 Task: Create Board Newsletter Design Software to Workspace Corporate Legal Services. Create Board Sales Pipeline Forecasting to Workspace Corporate Legal Services. Create Board Content Marketing Podcast Creation and Promotion Strategy to Workspace Corporate Legal Services
Action: Mouse moved to (453, 99)
Screenshot: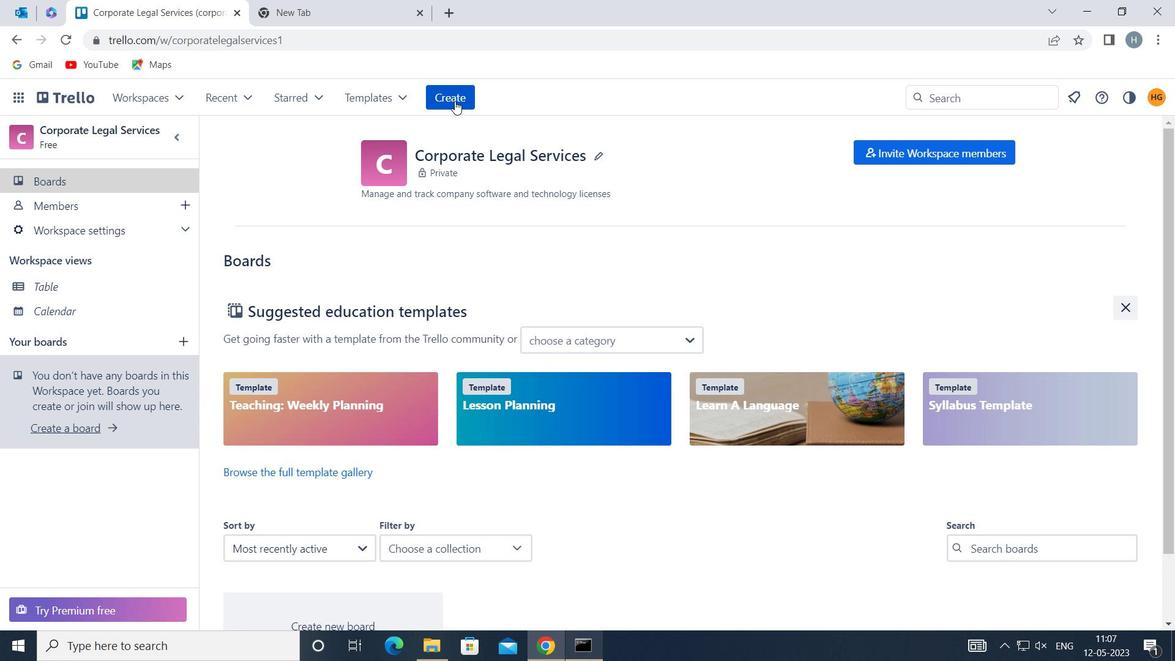
Action: Mouse pressed left at (453, 99)
Screenshot: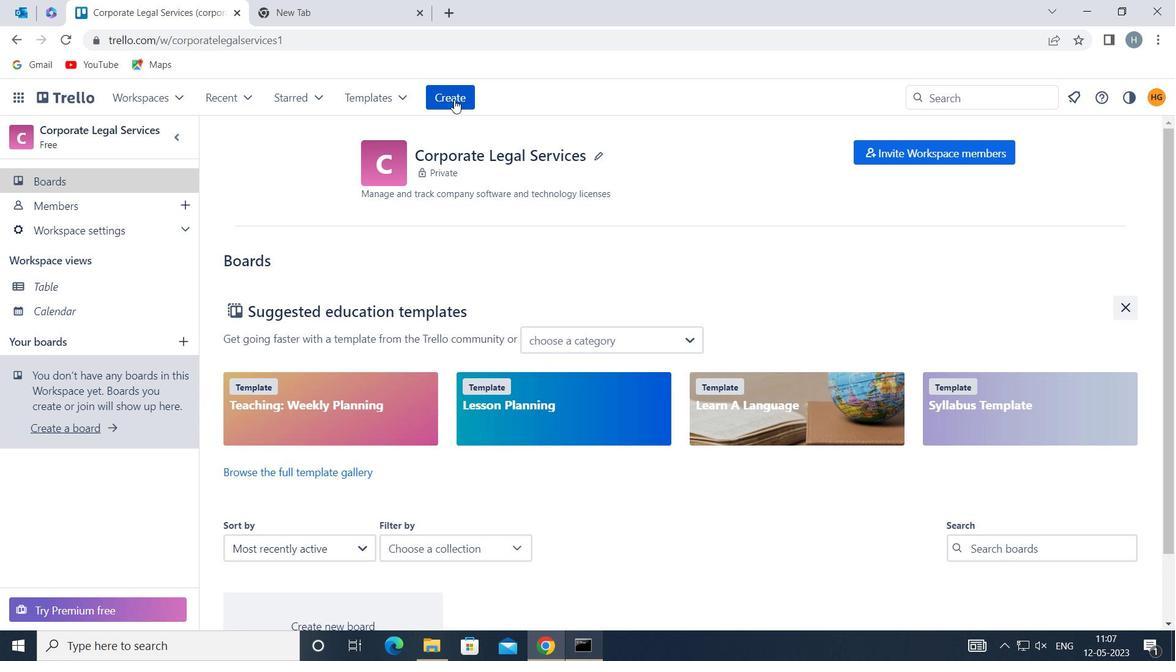 
Action: Mouse moved to (504, 148)
Screenshot: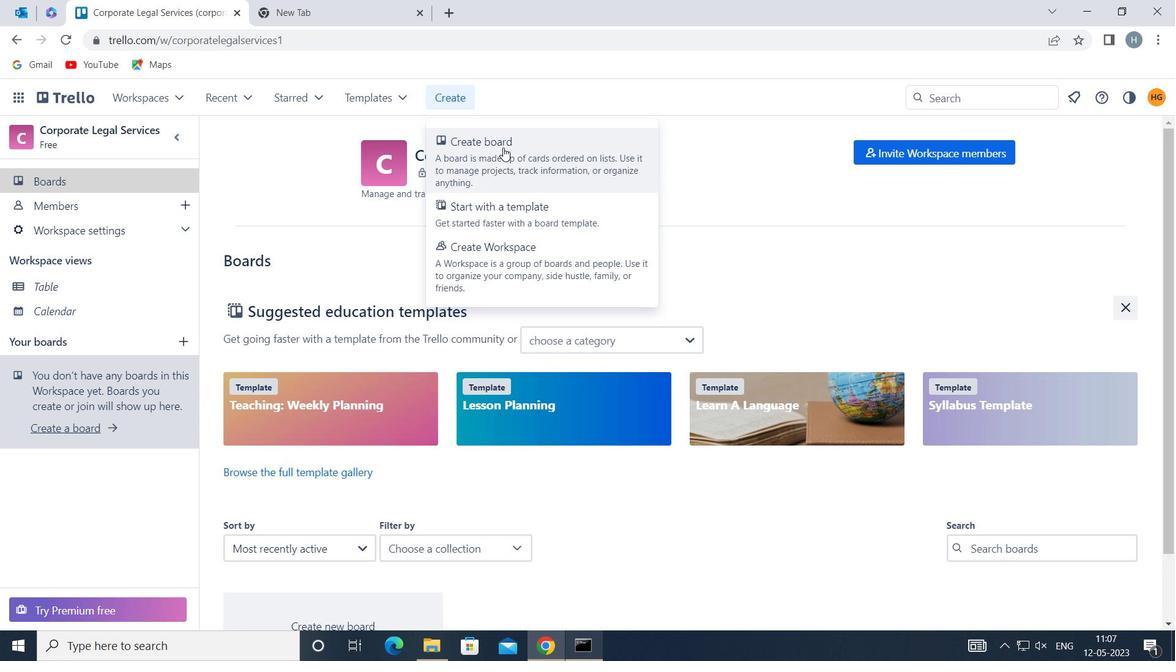 
Action: Mouse pressed left at (504, 148)
Screenshot: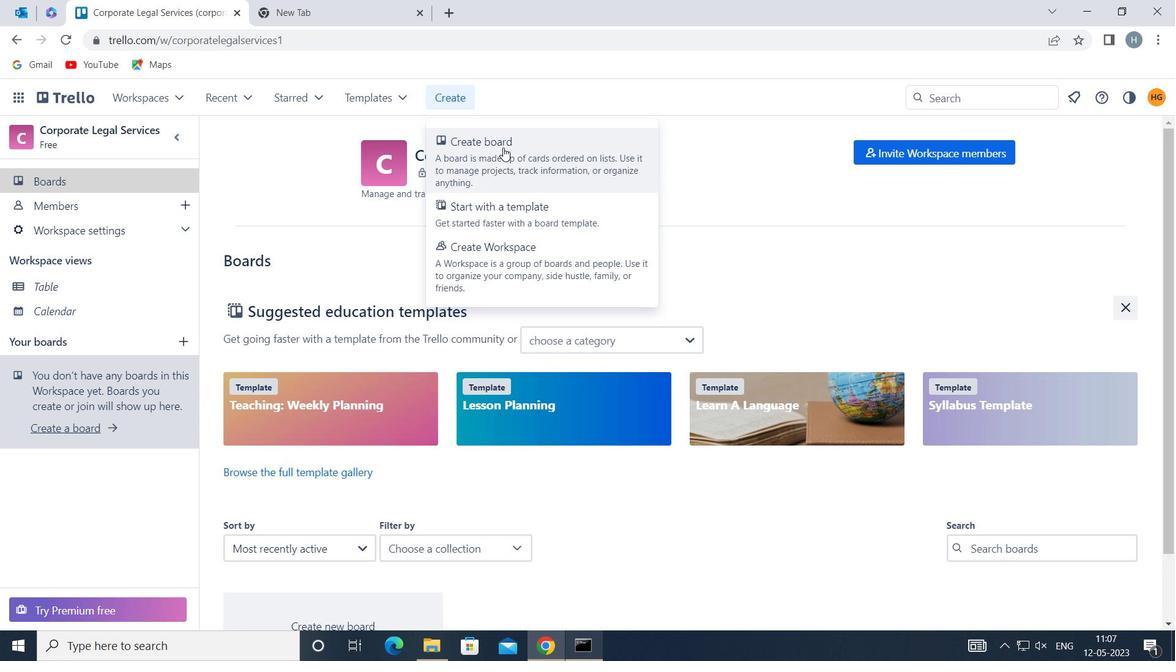 
Action: Mouse moved to (538, 349)
Screenshot: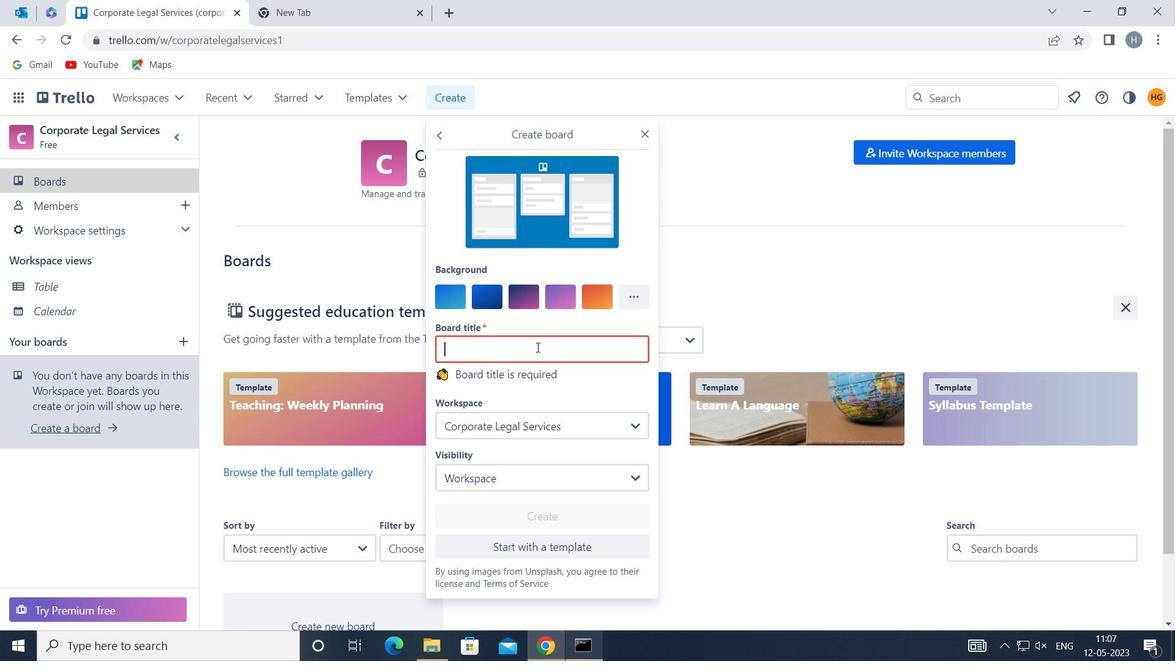 
Action: Mouse pressed left at (538, 349)
Screenshot: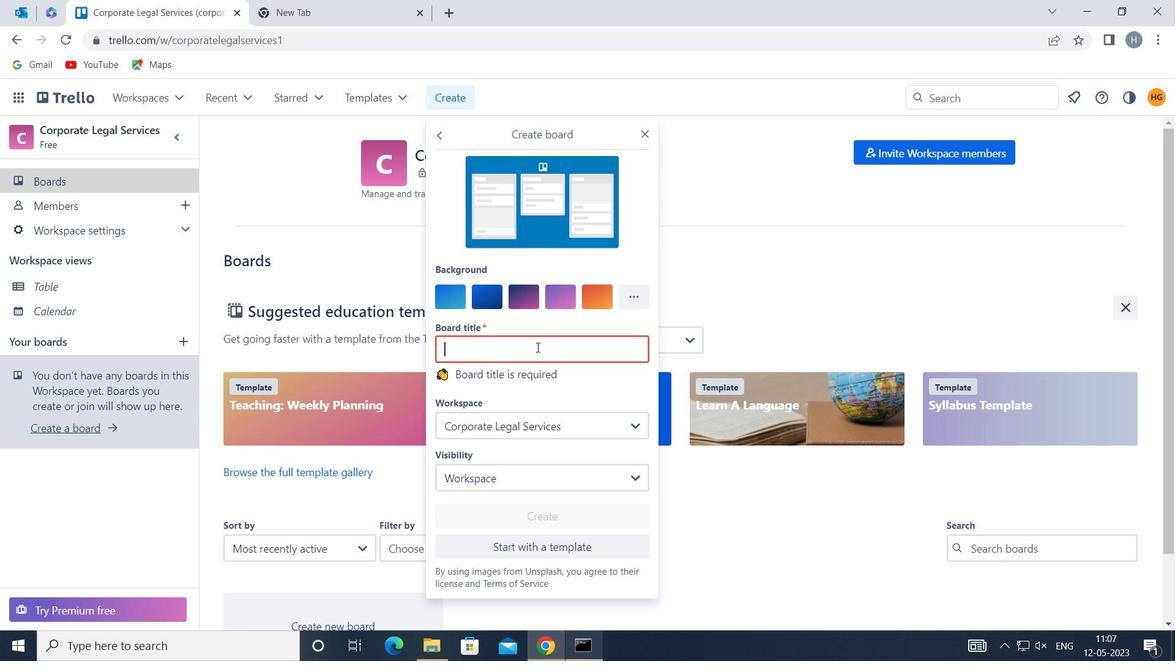 
Action: Mouse moved to (538, 349)
Screenshot: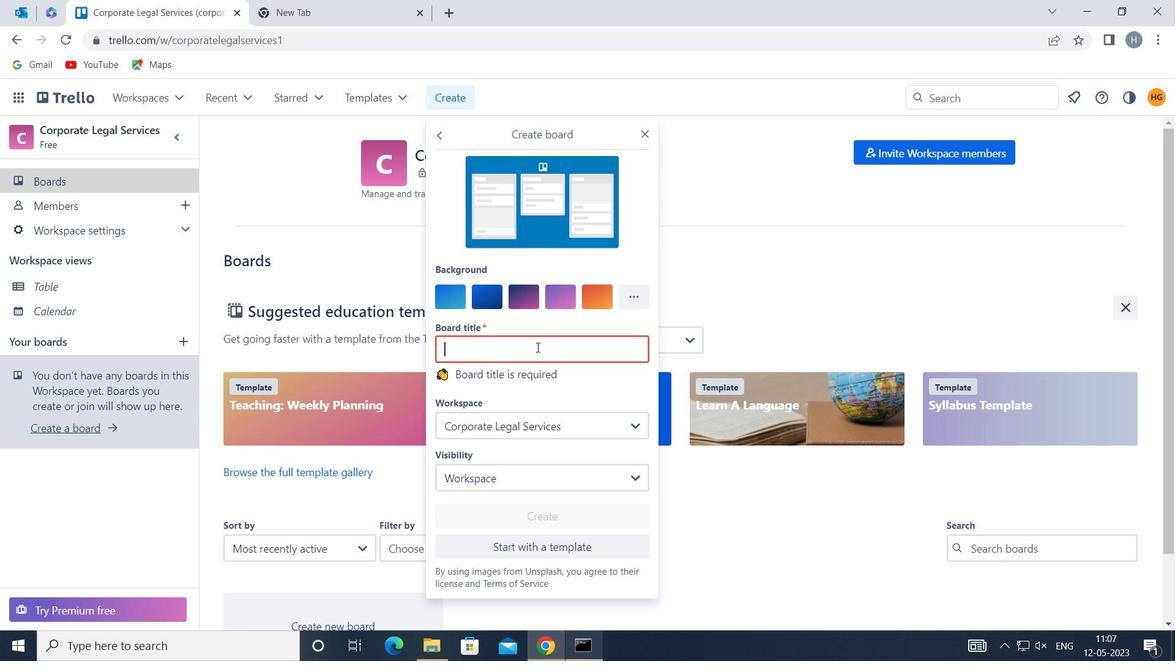 
Action: Key pressed <Key.shift>NEWSLETTER
Screenshot: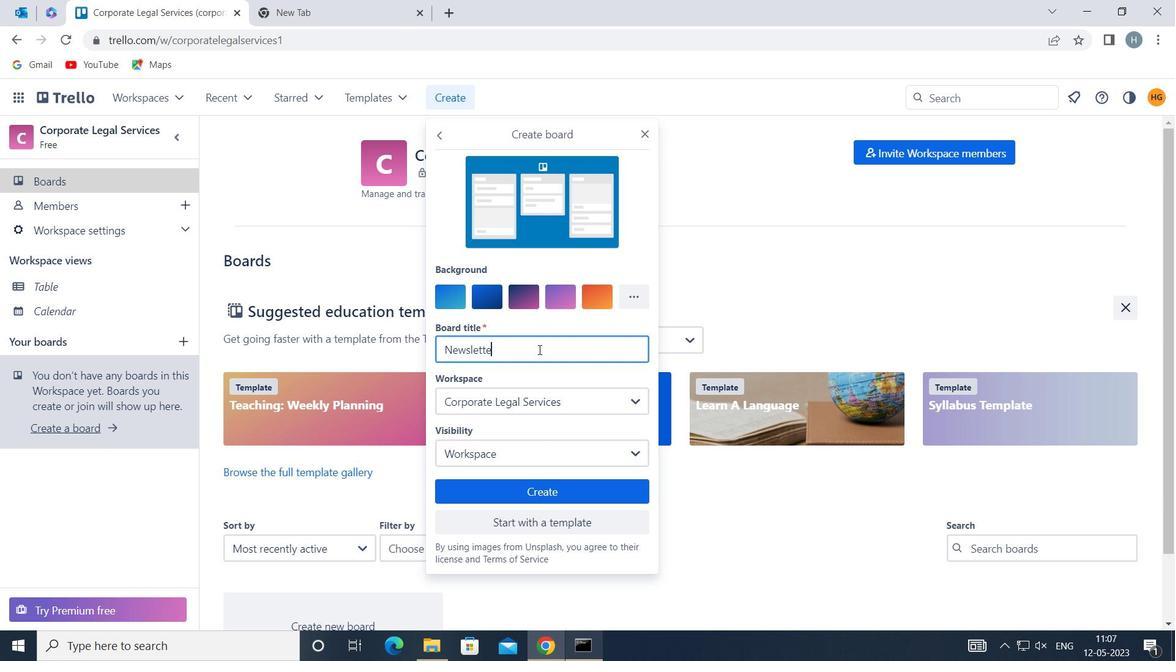 
Action: Mouse moved to (534, 351)
Screenshot: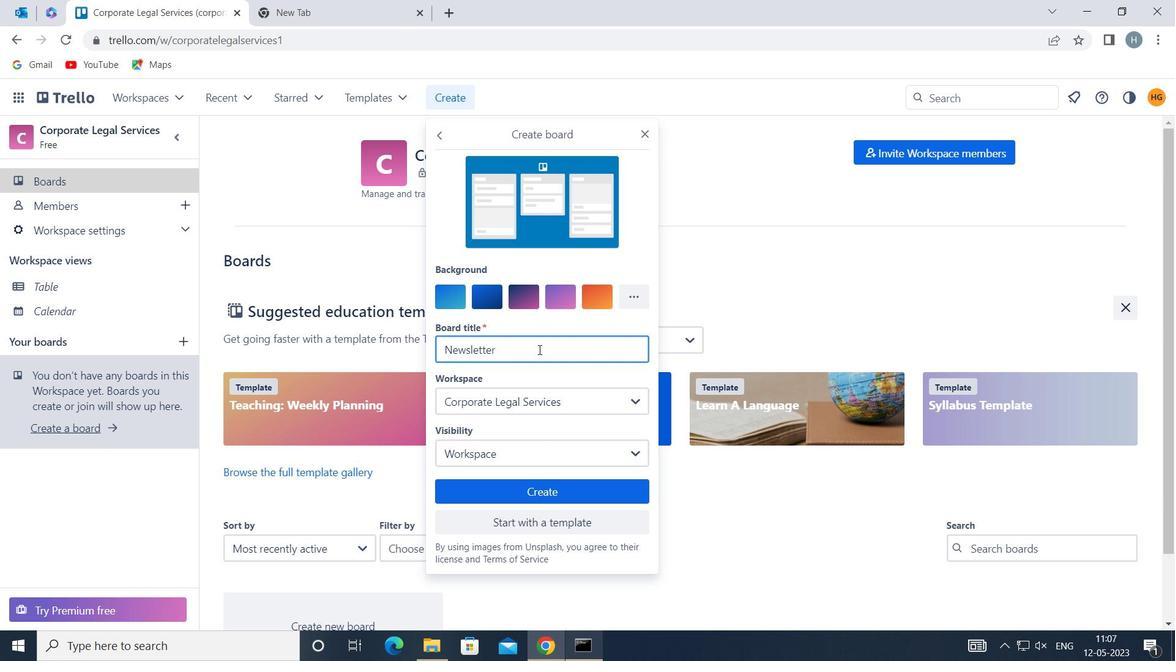 
Action: Key pressed <Key.space><Key.shift>DESIGN<Key.space><Key.shift>SOFTWARE
Screenshot: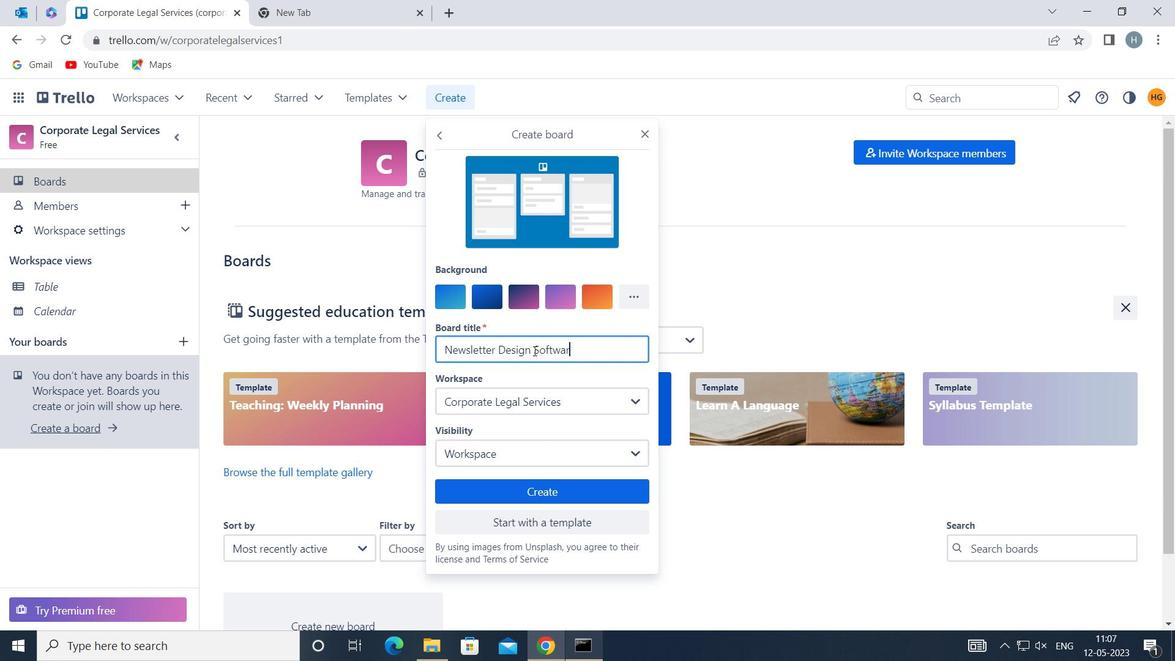
Action: Mouse moved to (579, 486)
Screenshot: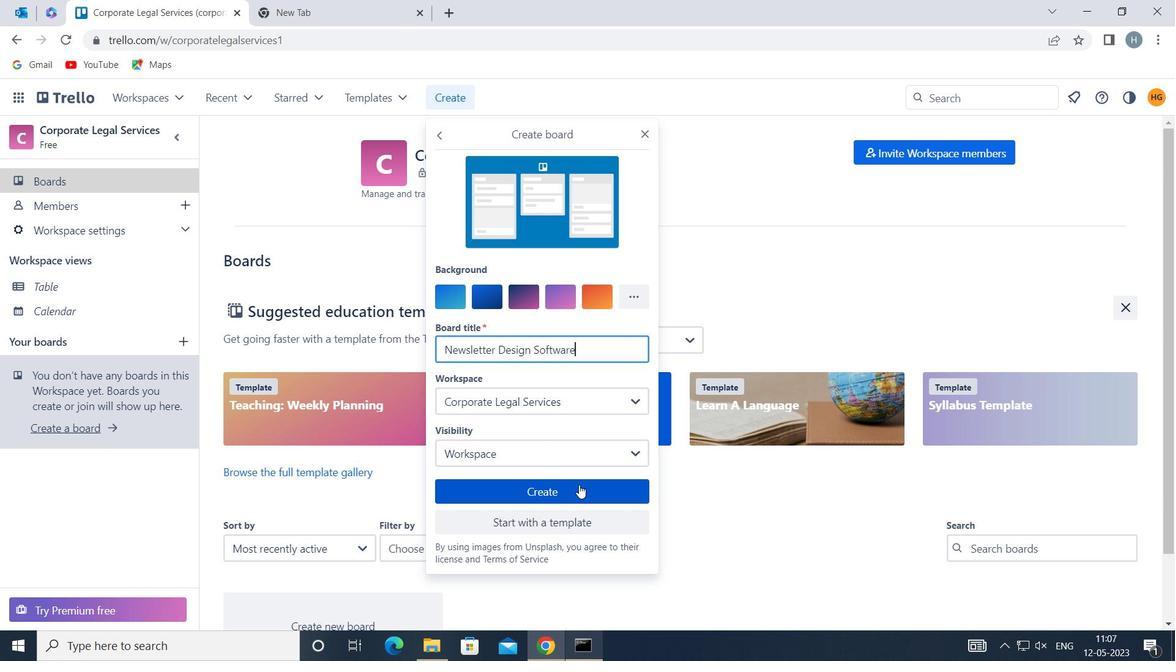 
Action: Mouse pressed left at (579, 486)
Screenshot: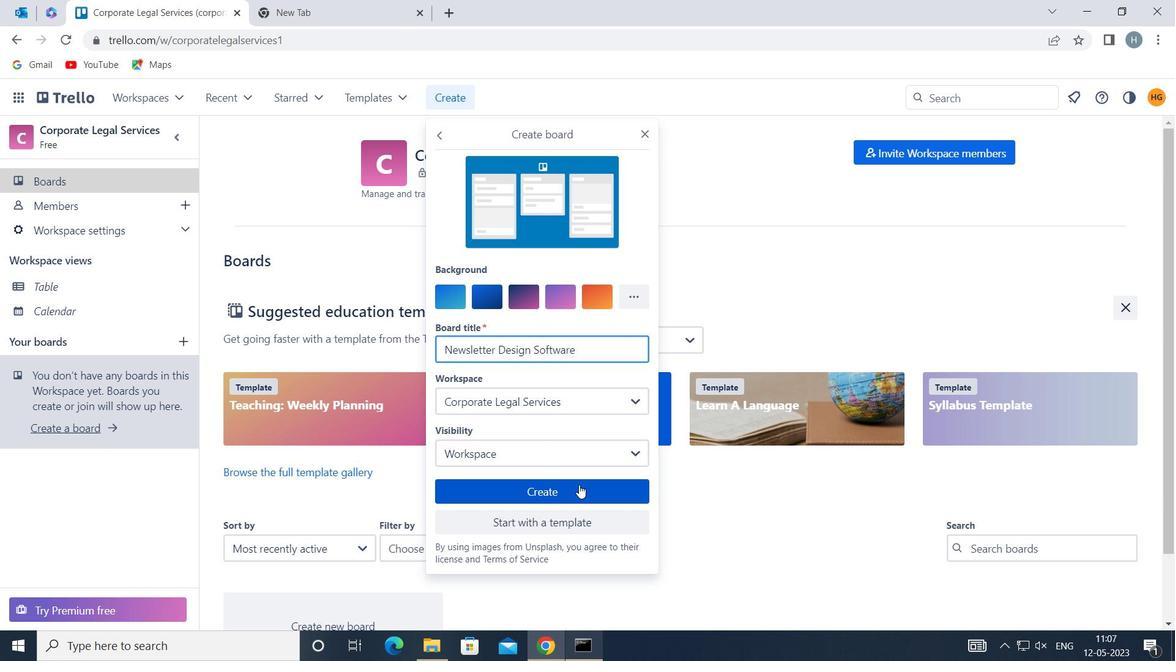 
Action: Mouse moved to (445, 96)
Screenshot: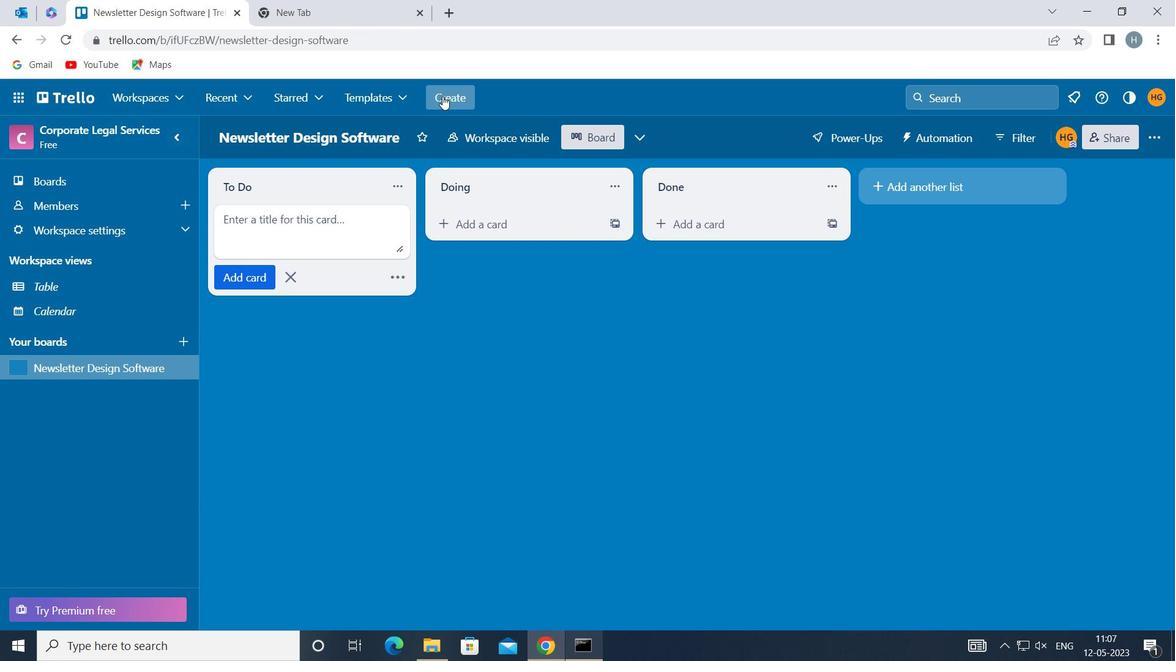 
Action: Mouse pressed left at (445, 96)
Screenshot: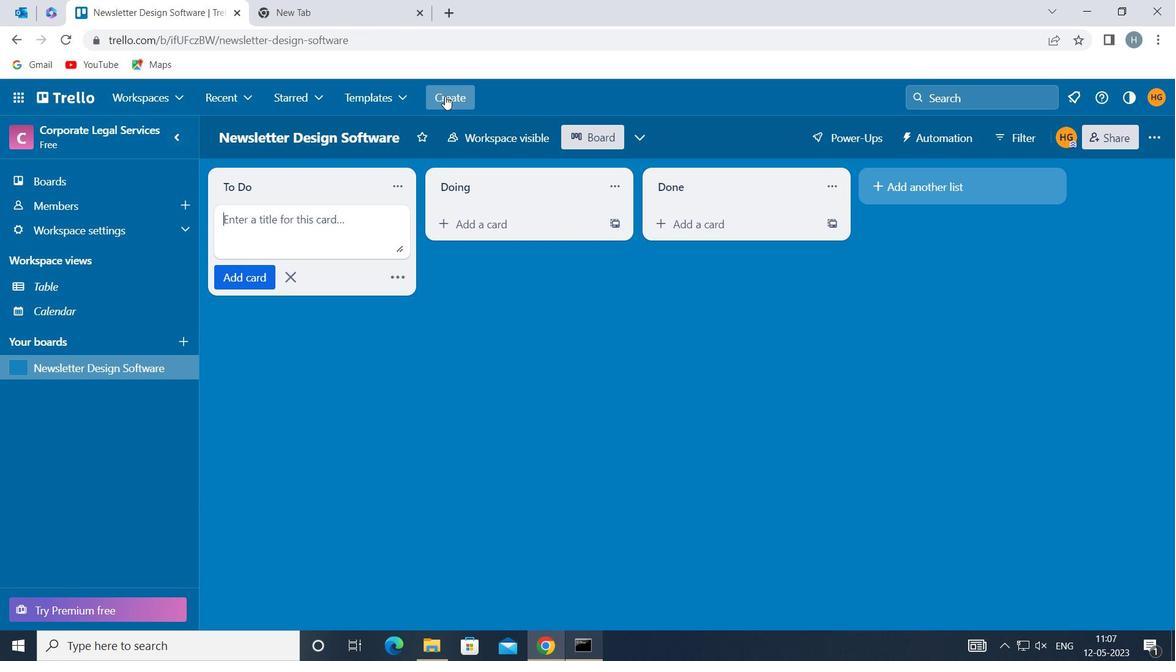 
Action: Mouse moved to (481, 153)
Screenshot: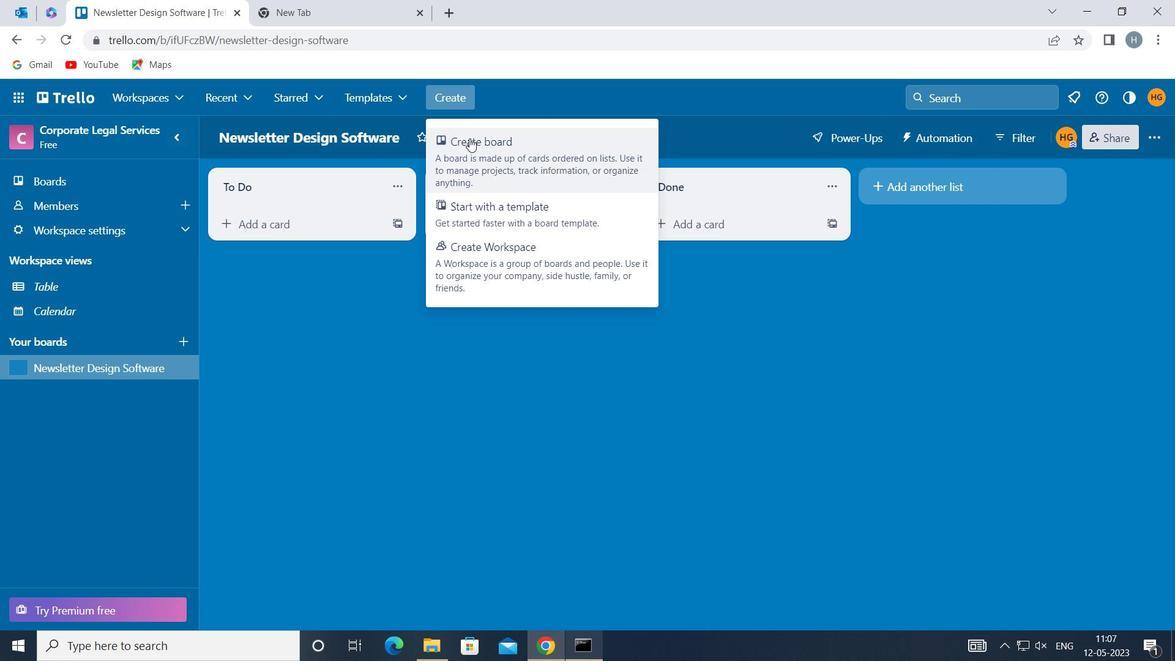 
Action: Mouse pressed left at (481, 153)
Screenshot: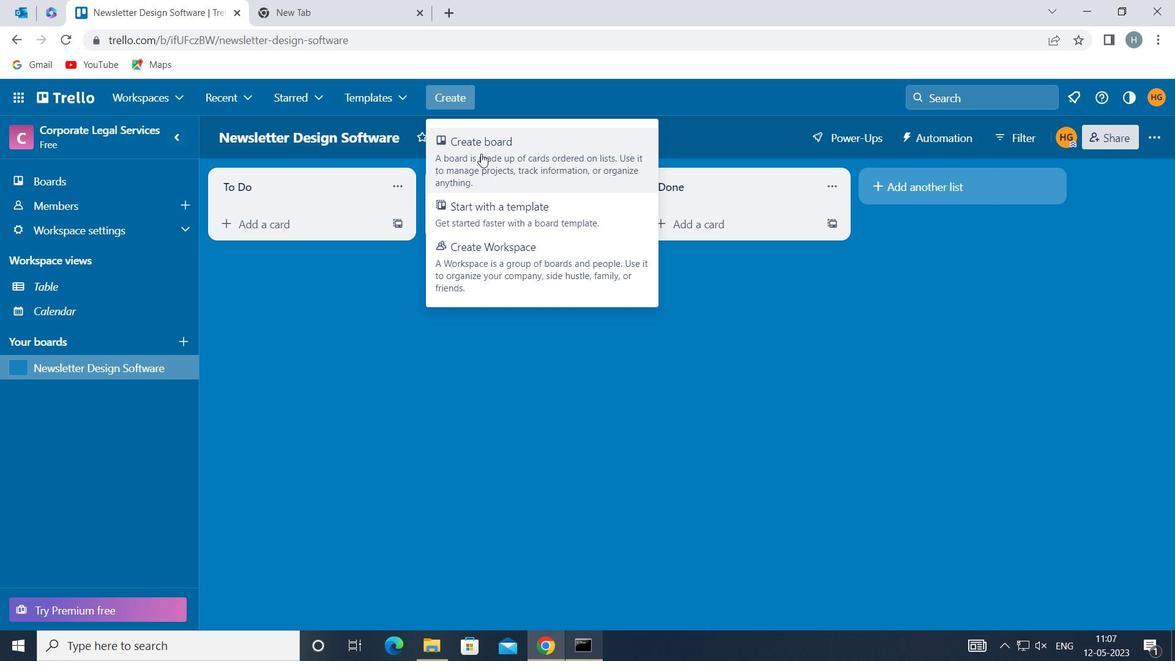 
Action: Mouse moved to (531, 350)
Screenshot: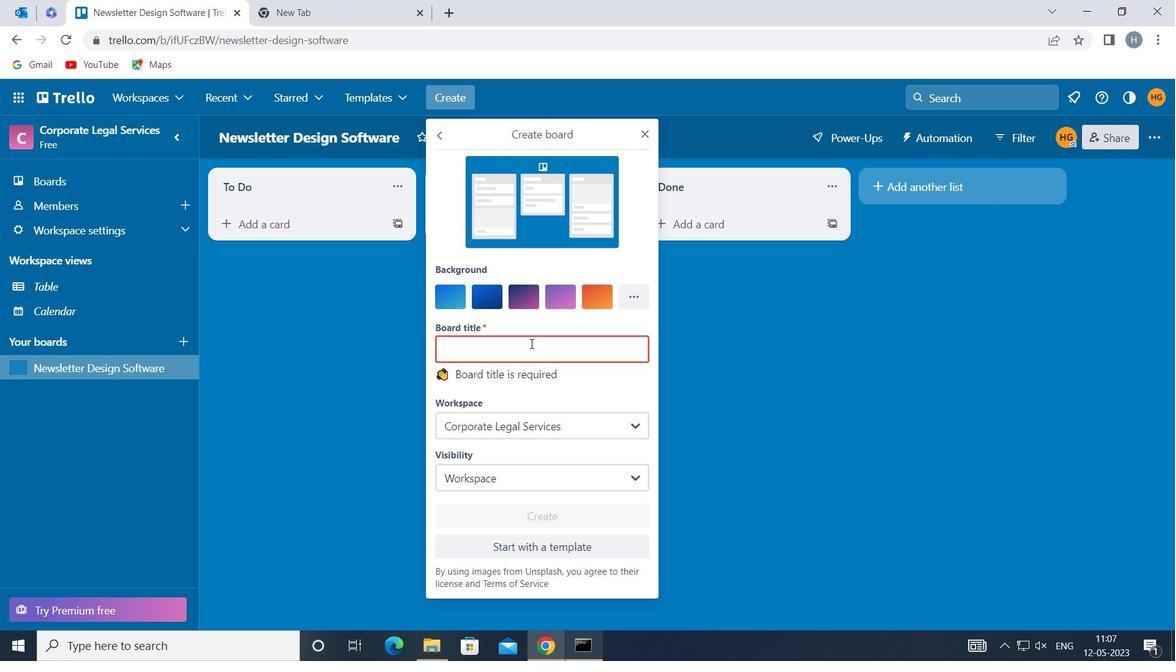 
Action: Mouse pressed left at (531, 350)
Screenshot: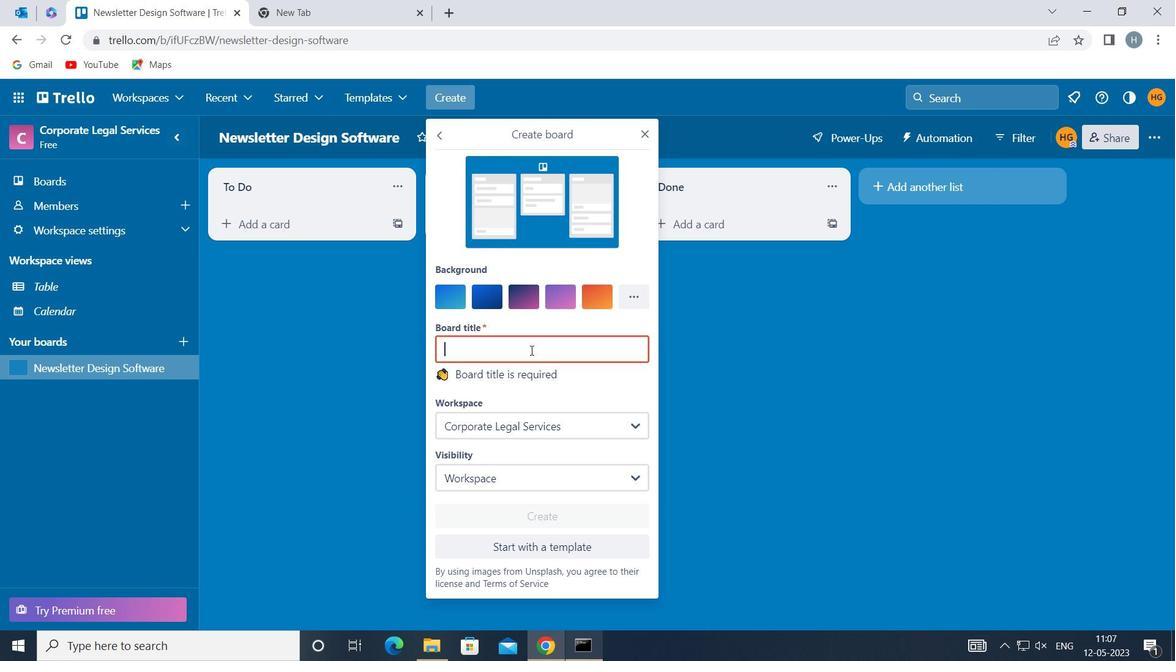
Action: Key pressed <Key.shift>SALES<Key.space><Key.shift>PIPELINE<Key.space><Key.shift>FORECASTING
Screenshot: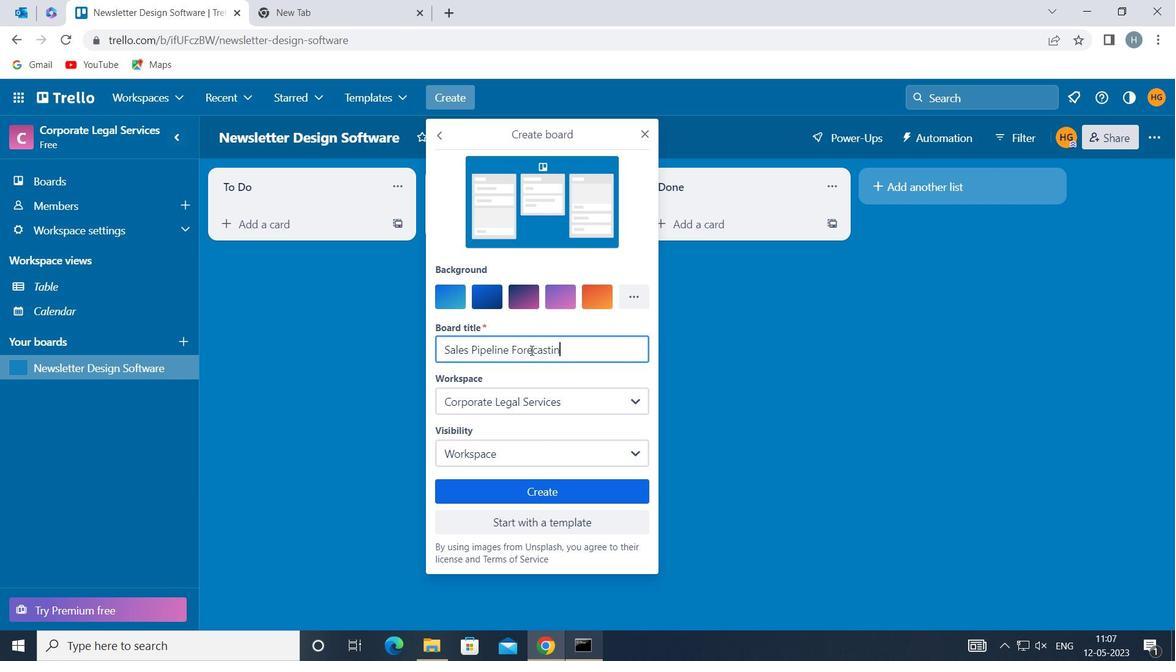 
Action: Mouse moved to (527, 488)
Screenshot: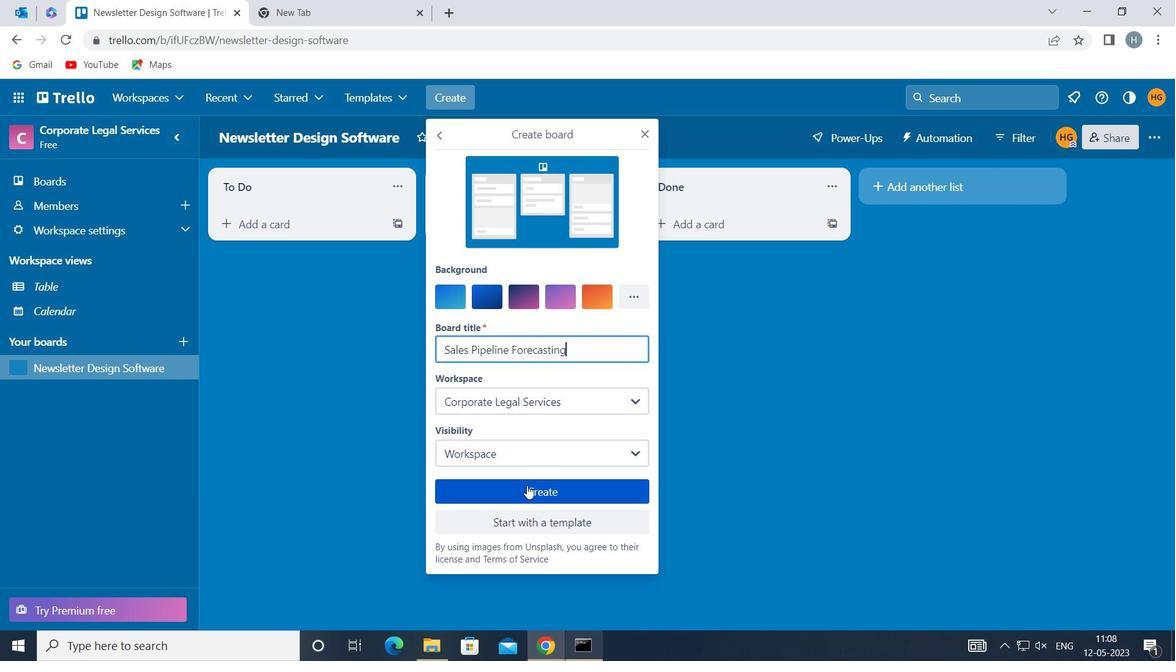 
Action: Mouse pressed left at (527, 488)
Screenshot: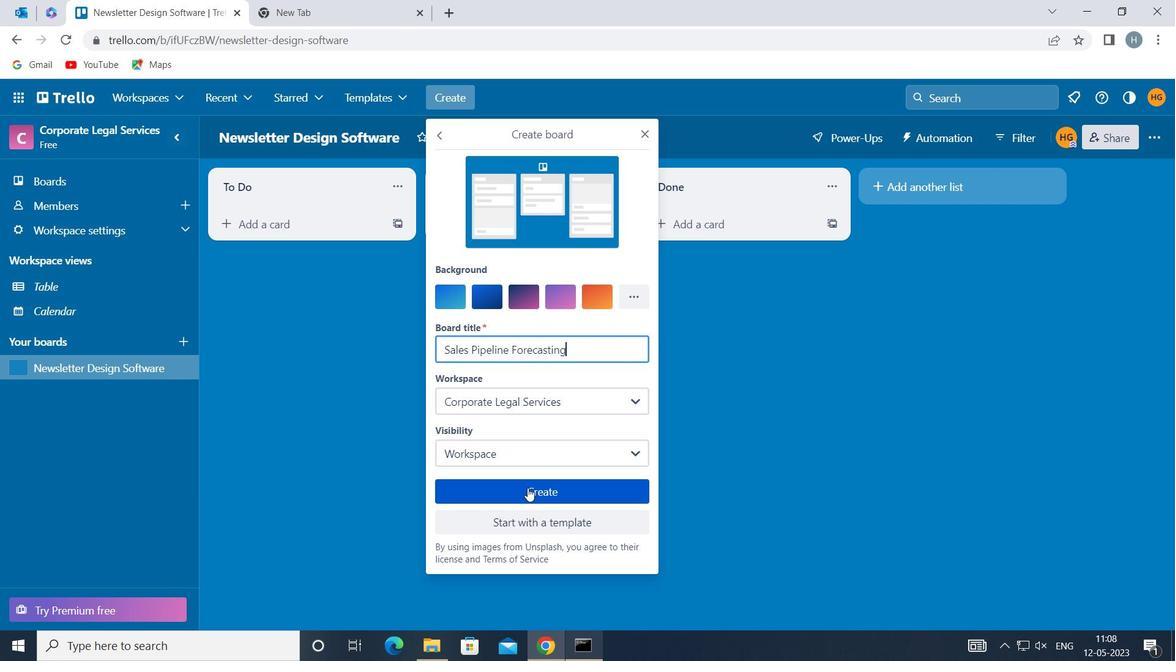 
Action: Mouse moved to (451, 96)
Screenshot: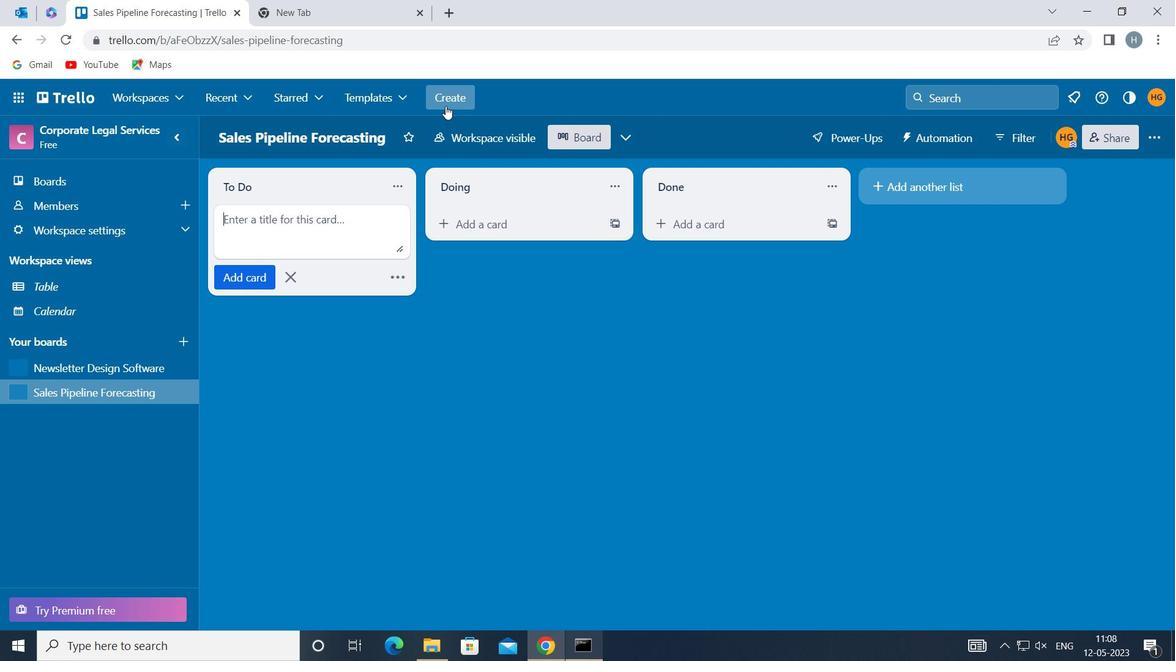 
Action: Mouse pressed left at (451, 96)
Screenshot: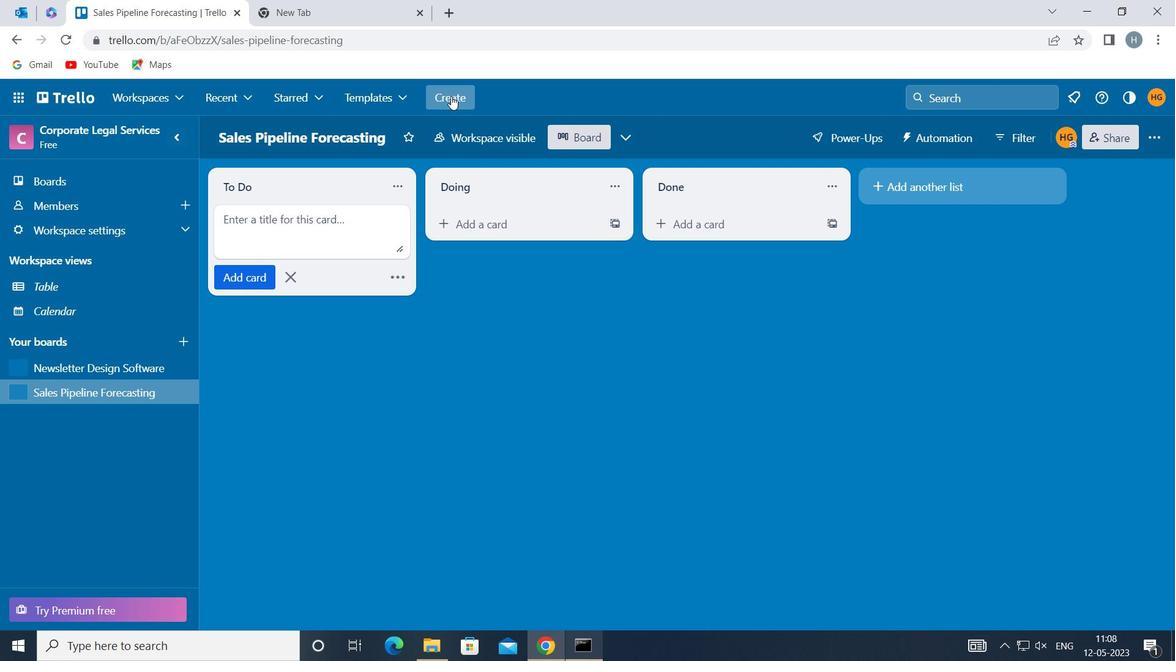 
Action: Mouse moved to (479, 149)
Screenshot: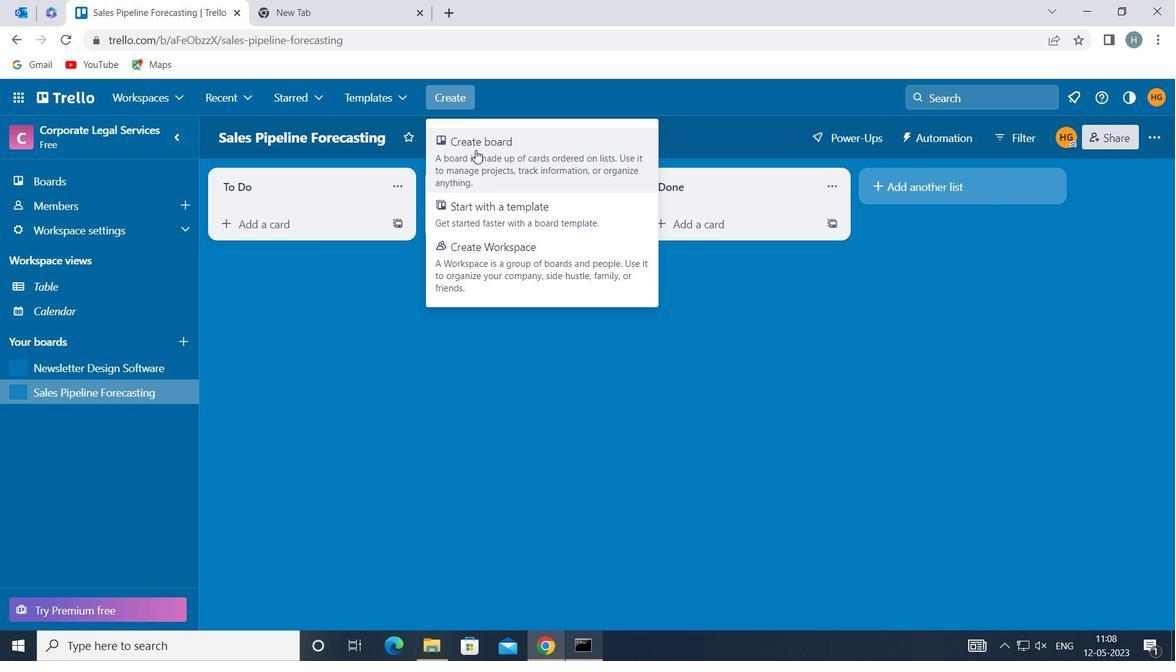 
Action: Mouse pressed left at (479, 149)
Screenshot: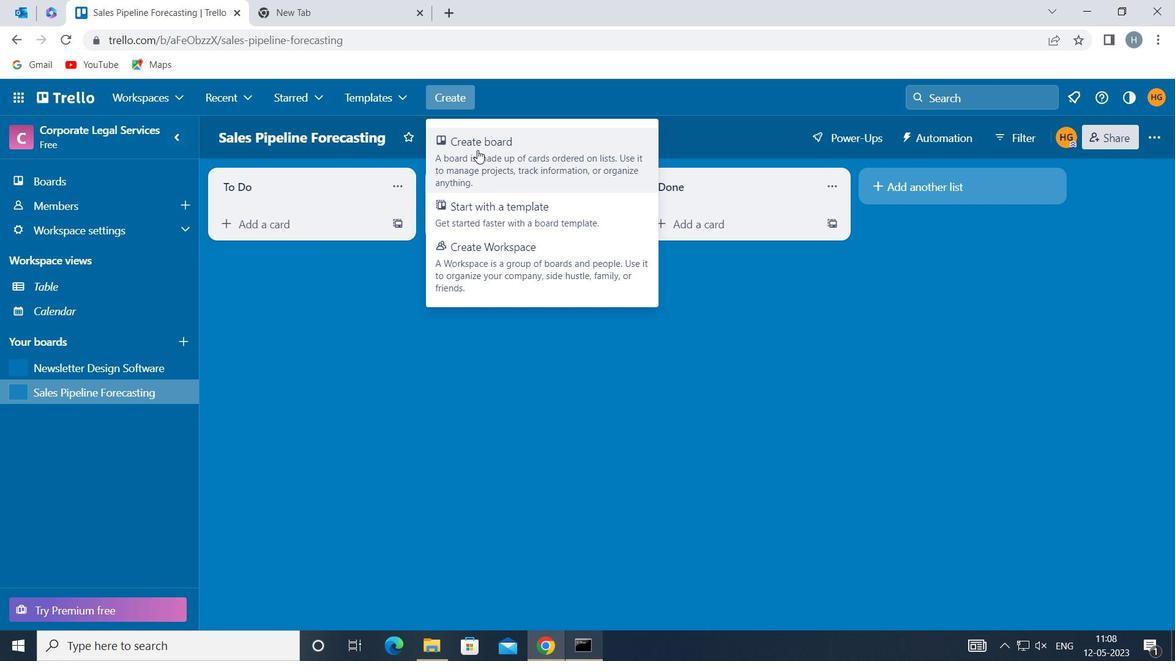 
Action: Mouse moved to (516, 349)
Screenshot: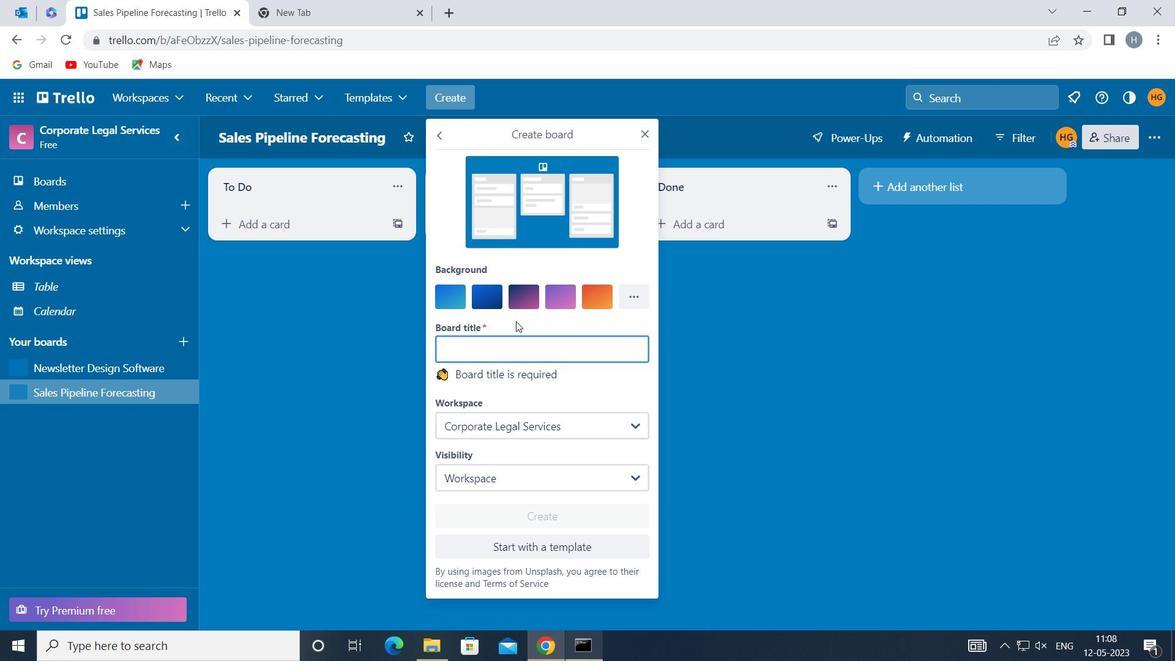 
Action: Mouse pressed left at (516, 349)
Screenshot: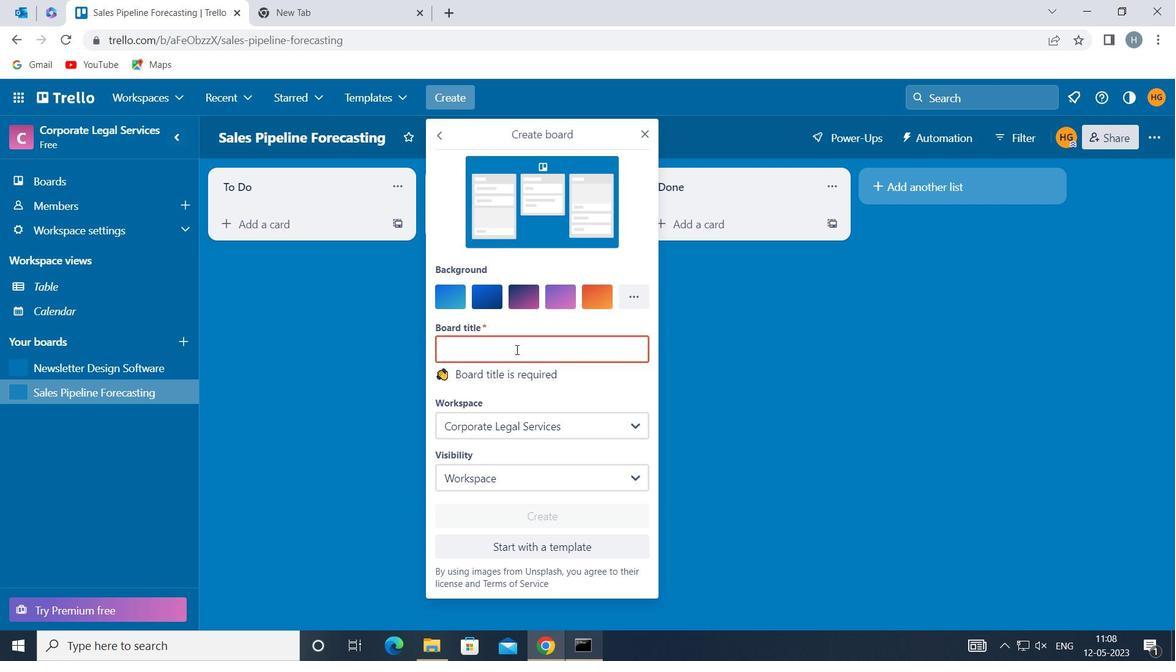 
Action: Mouse moved to (516, 349)
Screenshot: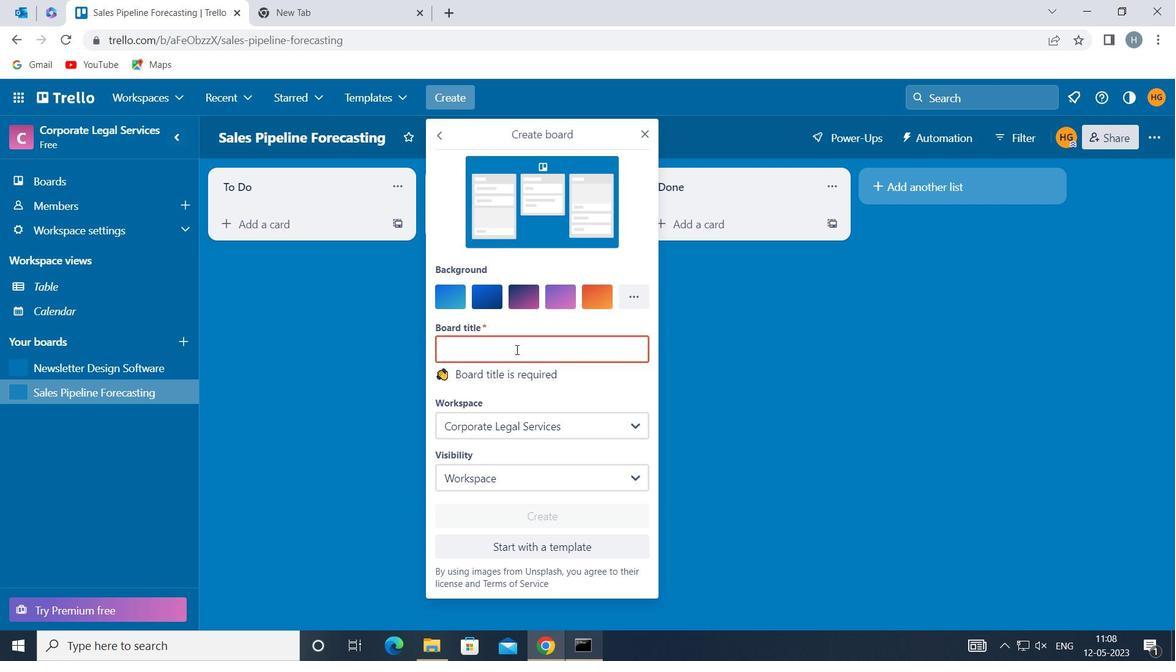 
Action: Key pressed <Key.shift>CONTENT<Key.space><Key.shift>MARKETING<Key.space><Key.shift>PRODCAST<Key.space><Key.shift>CREATON<Key.backspace><Key.backspace>ION<Key.space>AND<Key.space>PR<Key.backspace><Key.backspace><Key.shift>PROMOTION<Key.space><Key.shift>STRATEGY<Key.space>
Screenshot: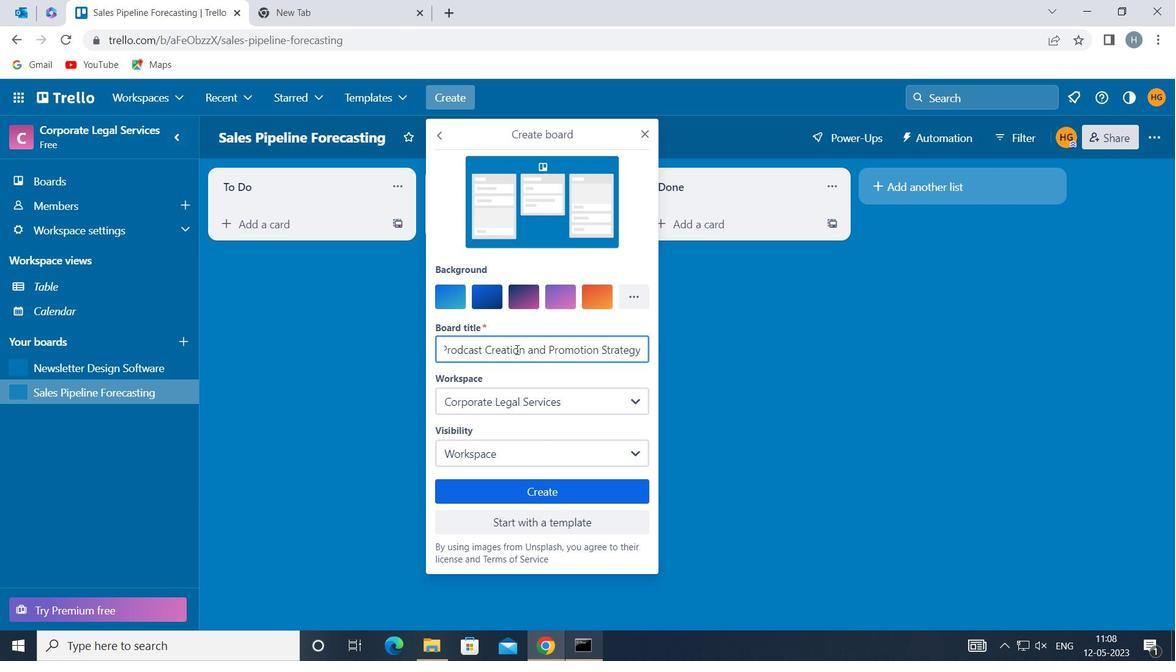 
Action: Mouse moved to (530, 490)
Screenshot: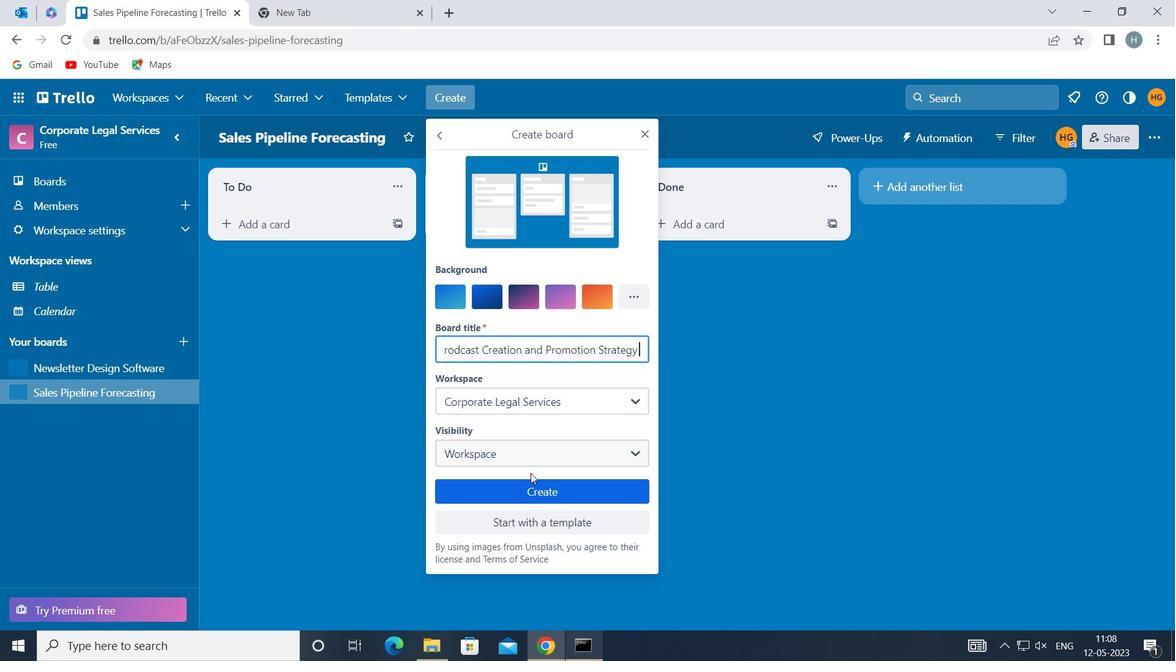
Action: Mouse pressed left at (530, 490)
Screenshot: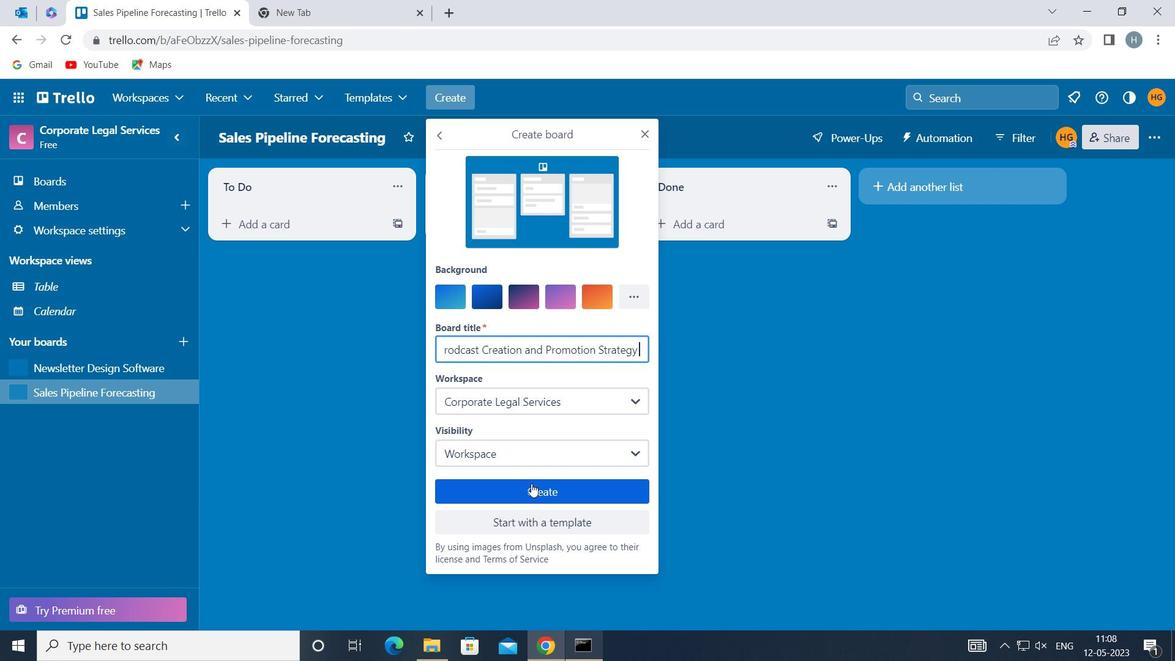 
Action: Mouse moved to (527, 204)
Screenshot: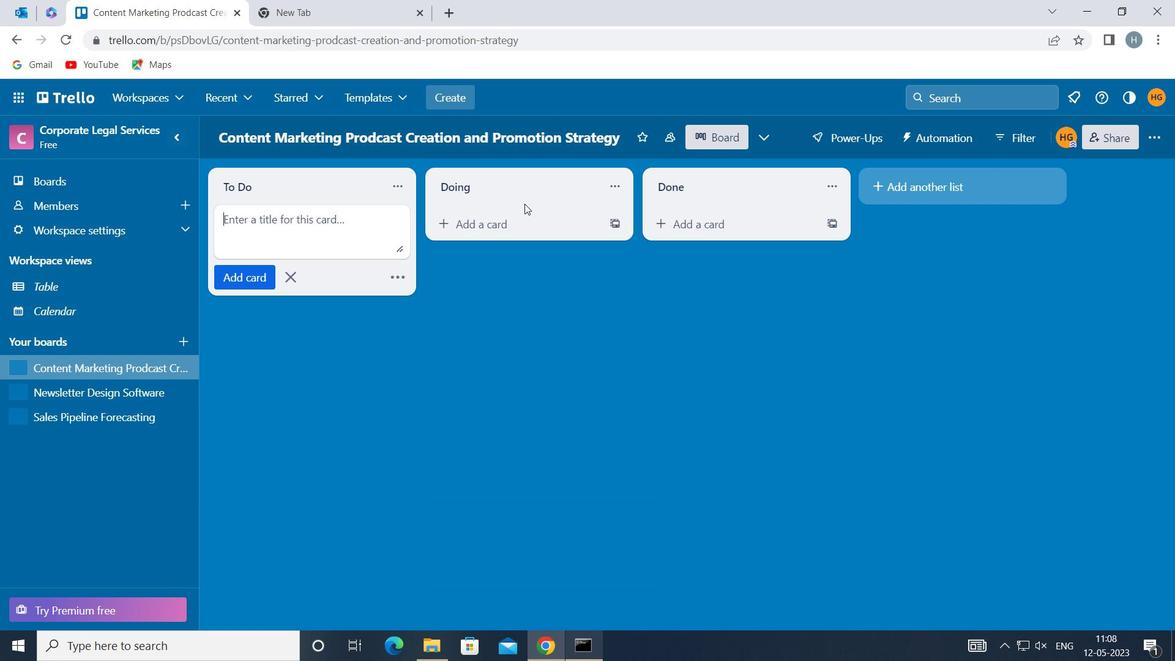 
